 Task: Sort the products in the category "Cheddar" by unit price (low first).
Action: Mouse moved to (734, 271)
Screenshot: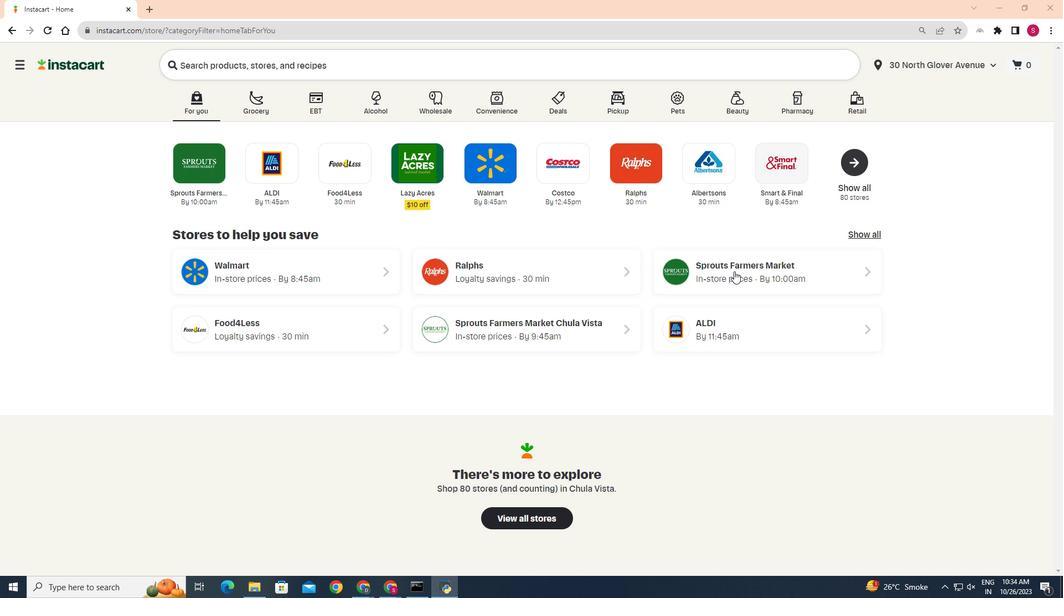 
Action: Mouse pressed left at (734, 271)
Screenshot: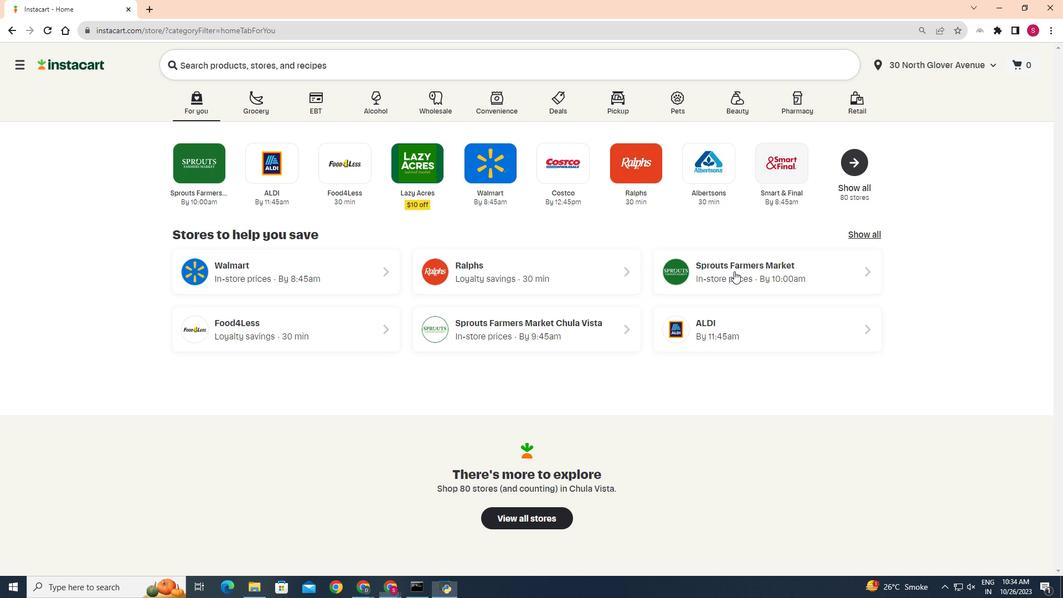 
Action: Mouse moved to (38, 503)
Screenshot: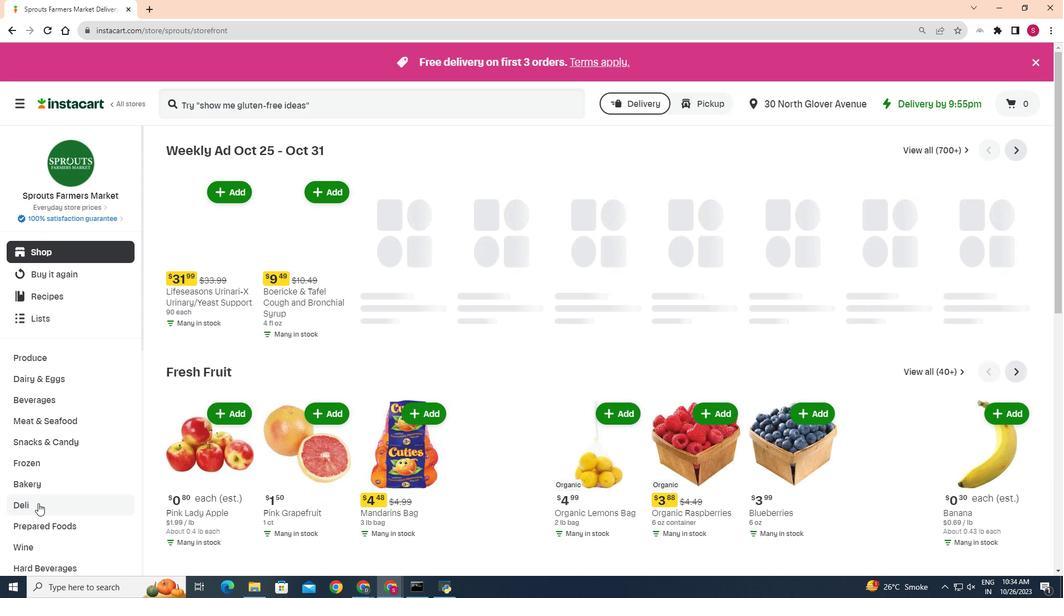 
Action: Mouse pressed left at (38, 503)
Screenshot: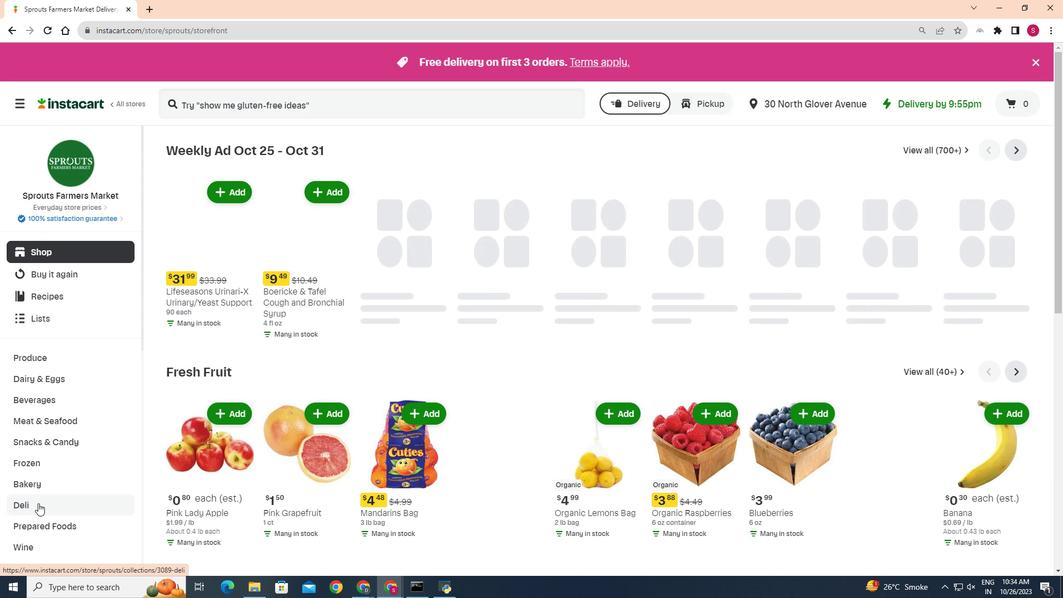 
Action: Mouse moved to (292, 176)
Screenshot: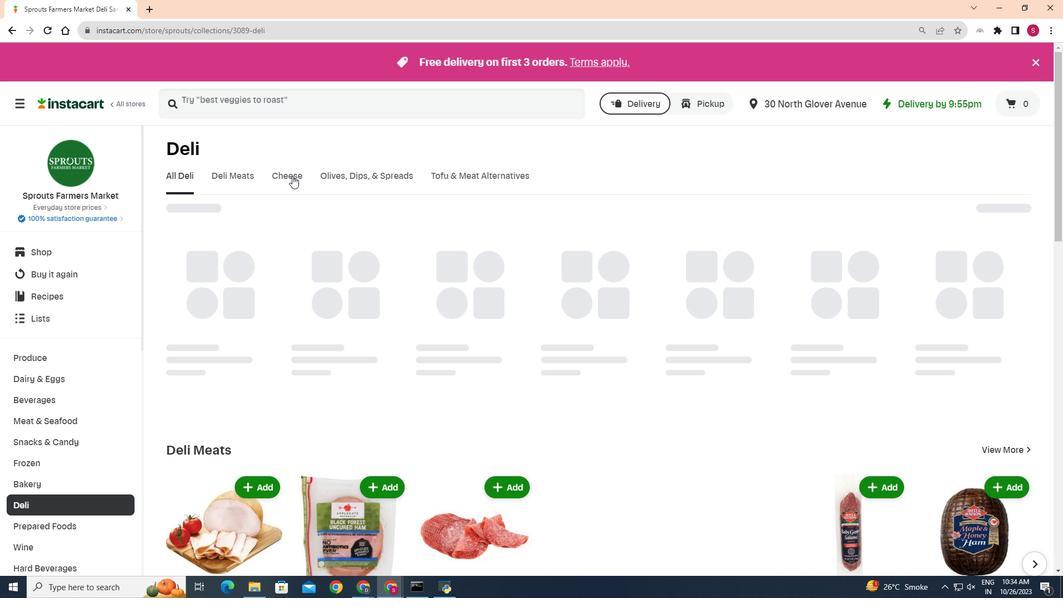 
Action: Mouse pressed left at (292, 176)
Screenshot: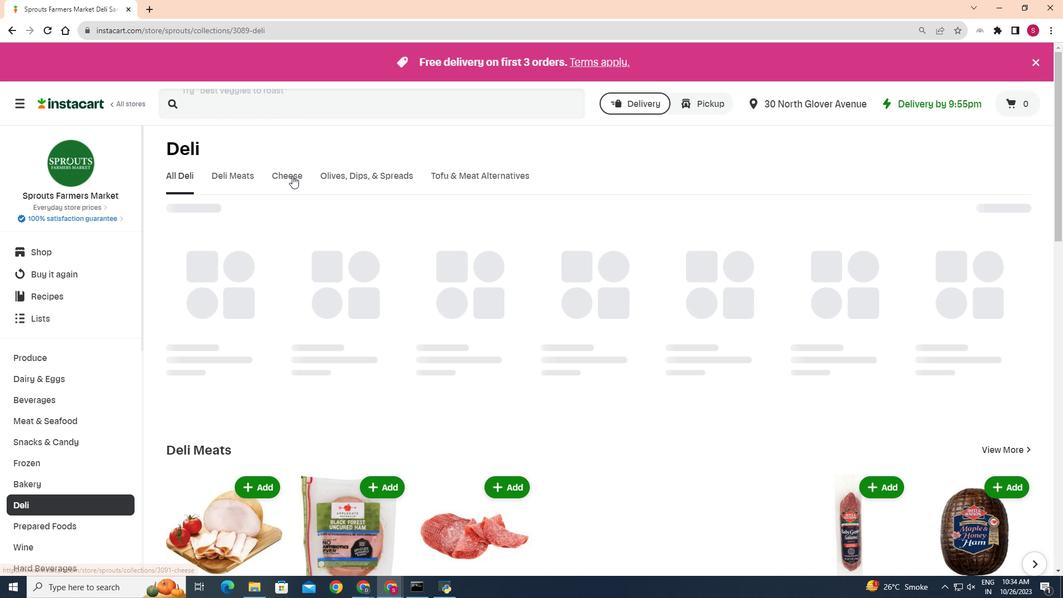 
Action: Mouse moved to (247, 228)
Screenshot: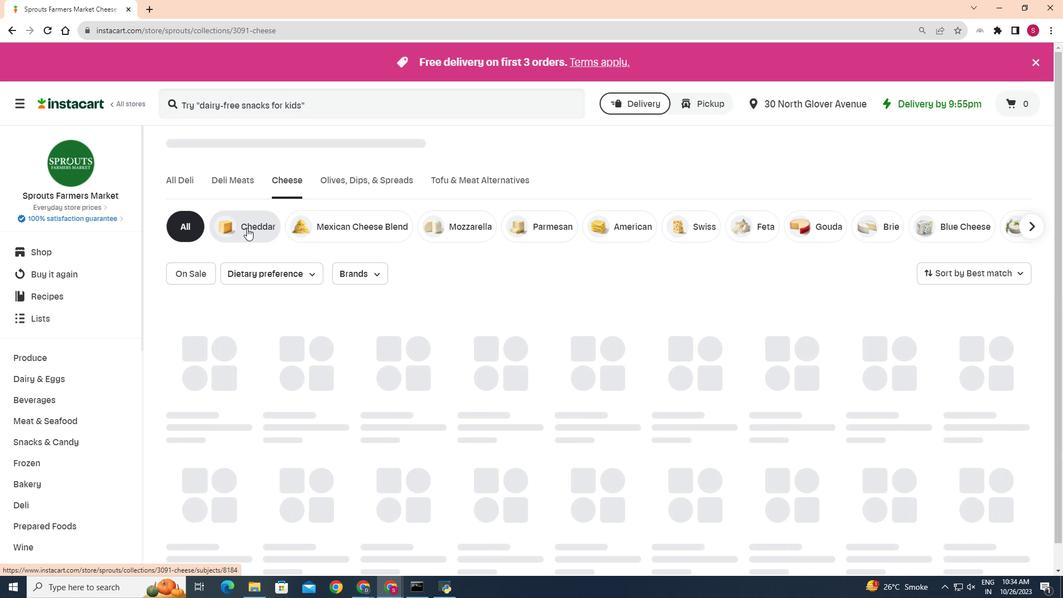 
Action: Mouse pressed left at (247, 228)
Screenshot: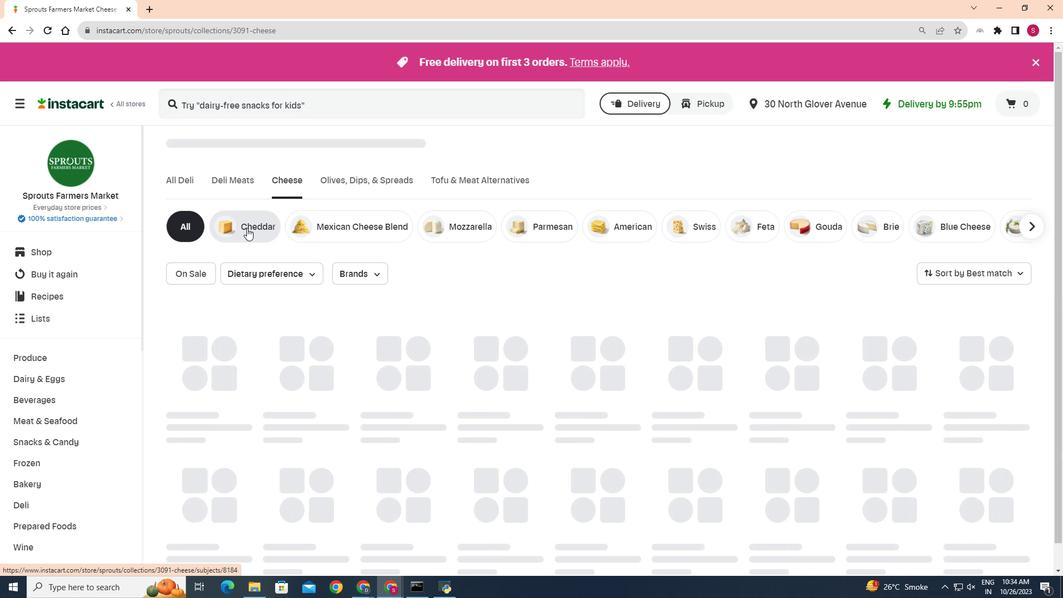 
Action: Mouse moved to (1020, 264)
Screenshot: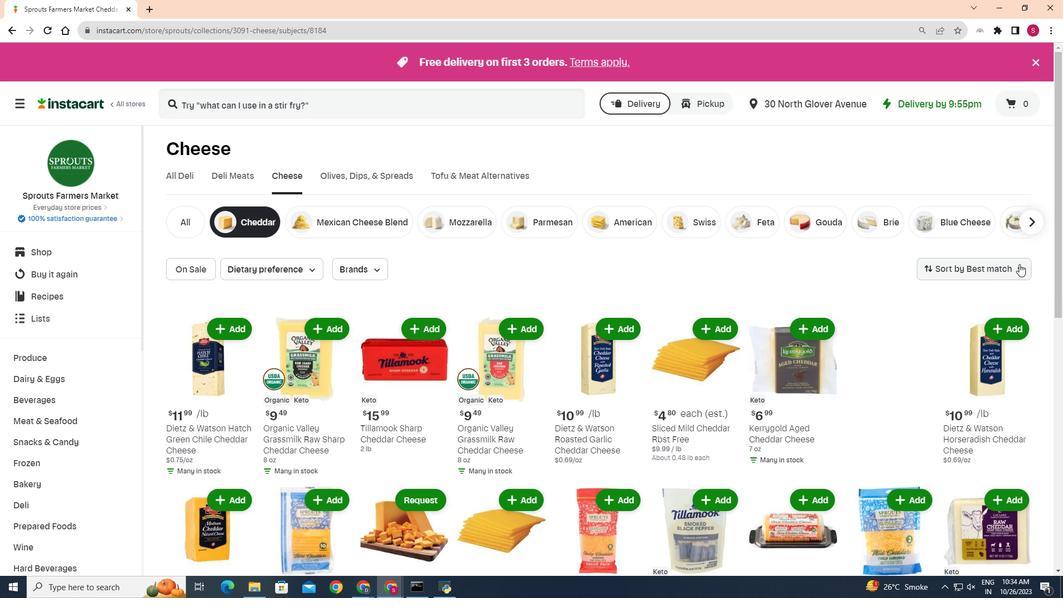 
Action: Mouse pressed left at (1020, 264)
Screenshot: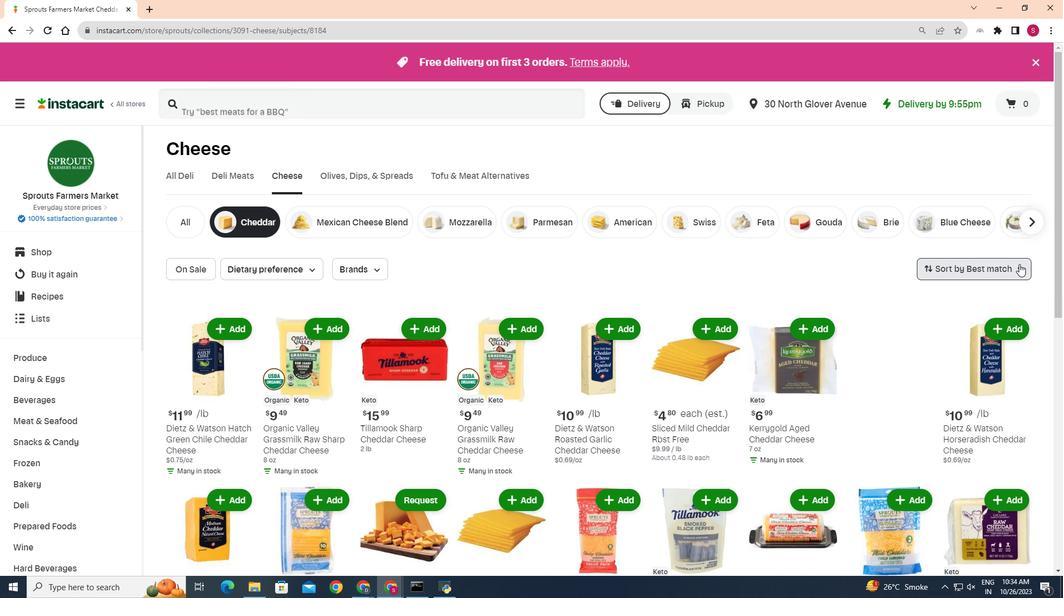 
Action: Mouse moved to (985, 372)
Screenshot: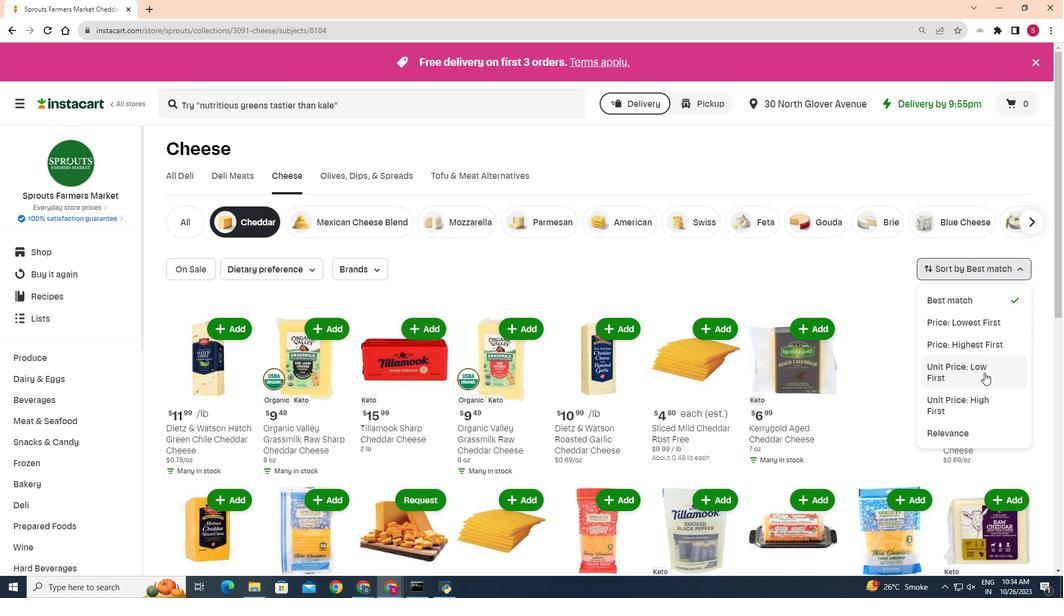 
Action: Mouse pressed left at (985, 372)
Screenshot: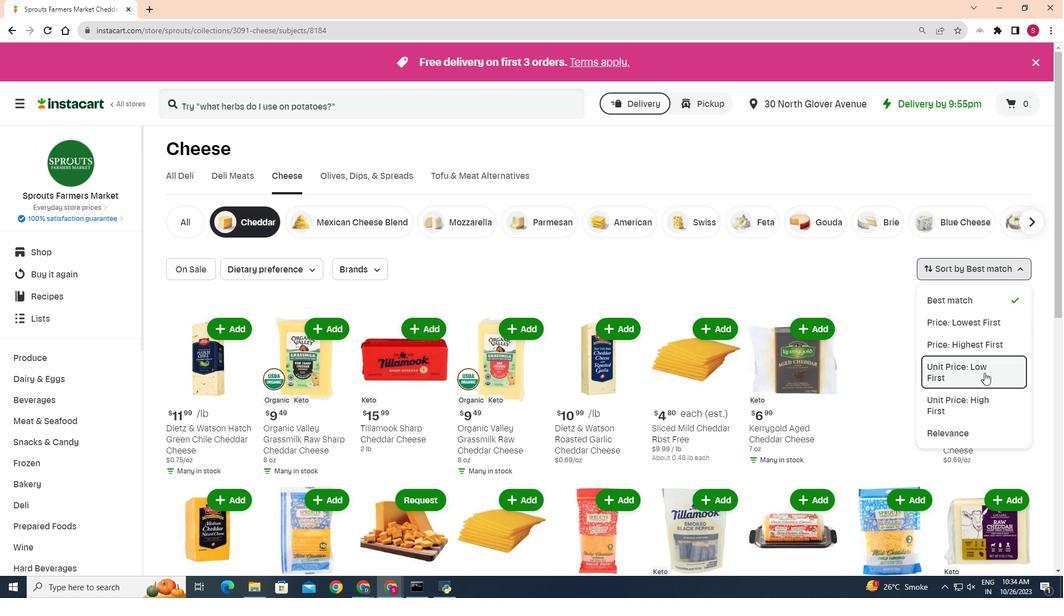 
Action: Mouse moved to (845, 413)
Screenshot: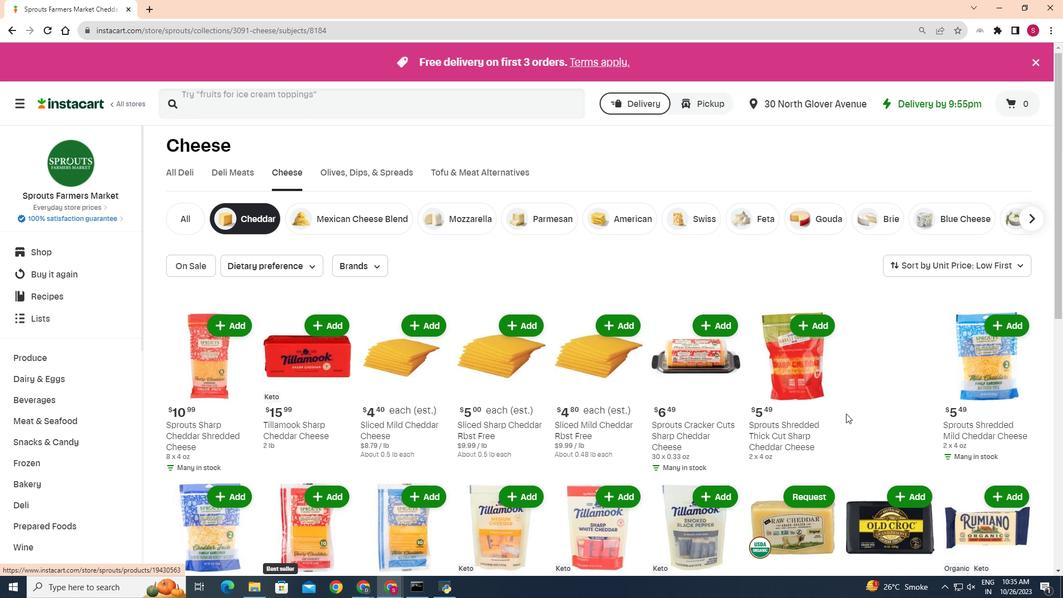
Action: Mouse scrolled (845, 413) with delta (0, 0)
Screenshot: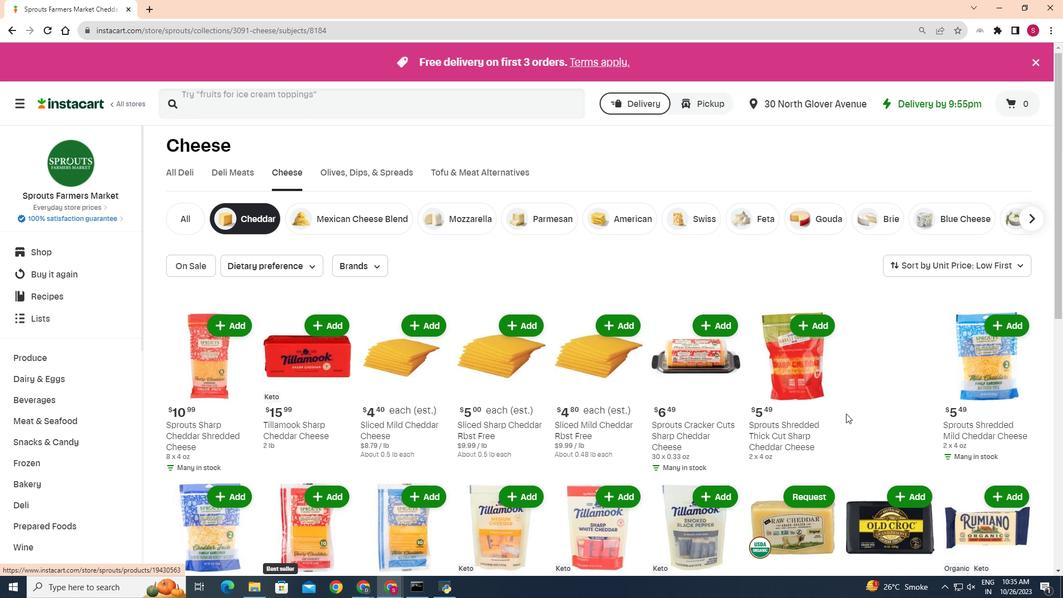 
Action: Mouse moved to (846, 413)
Screenshot: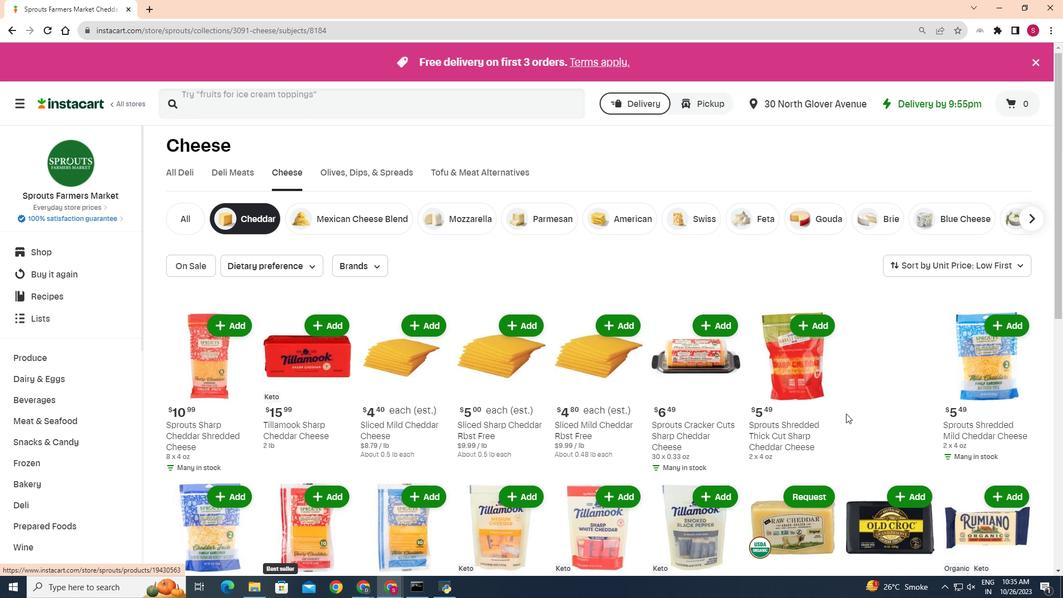 
Action: Mouse scrolled (846, 413) with delta (0, 0)
Screenshot: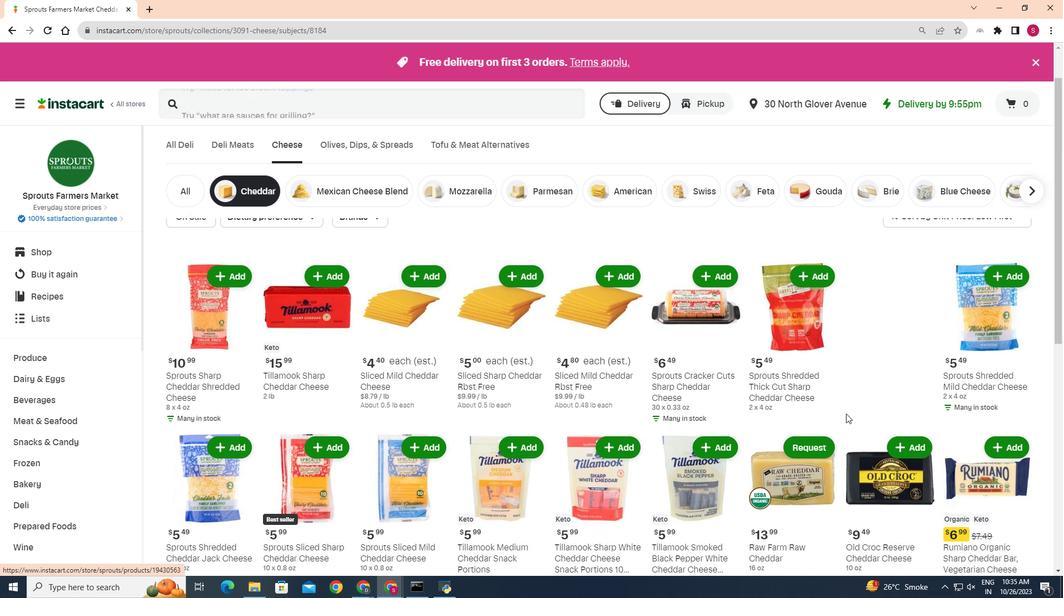 
Action: Mouse scrolled (846, 413) with delta (0, 0)
Screenshot: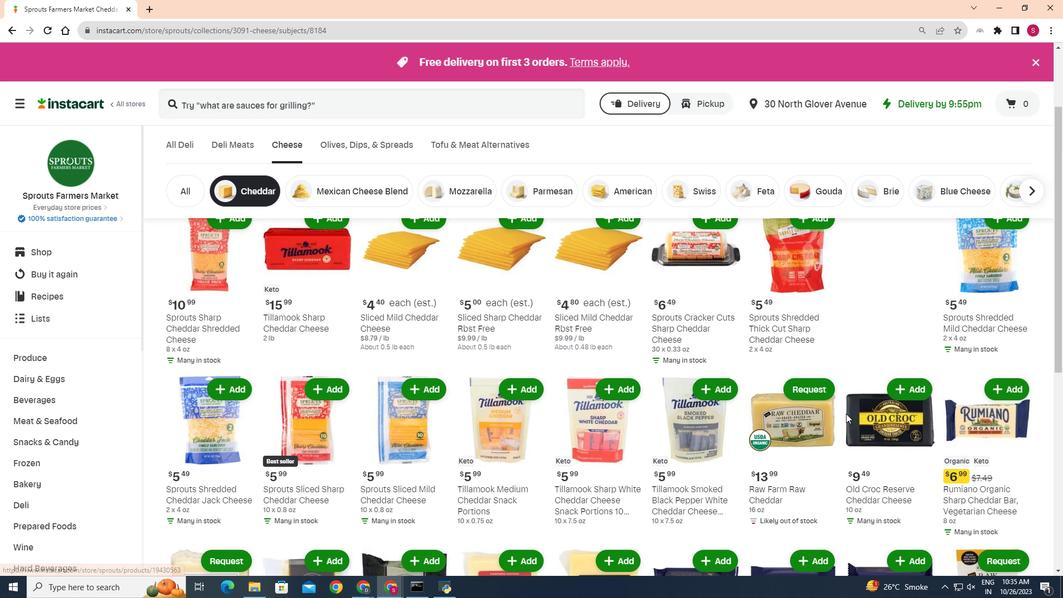 
Action: Mouse moved to (847, 414)
Screenshot: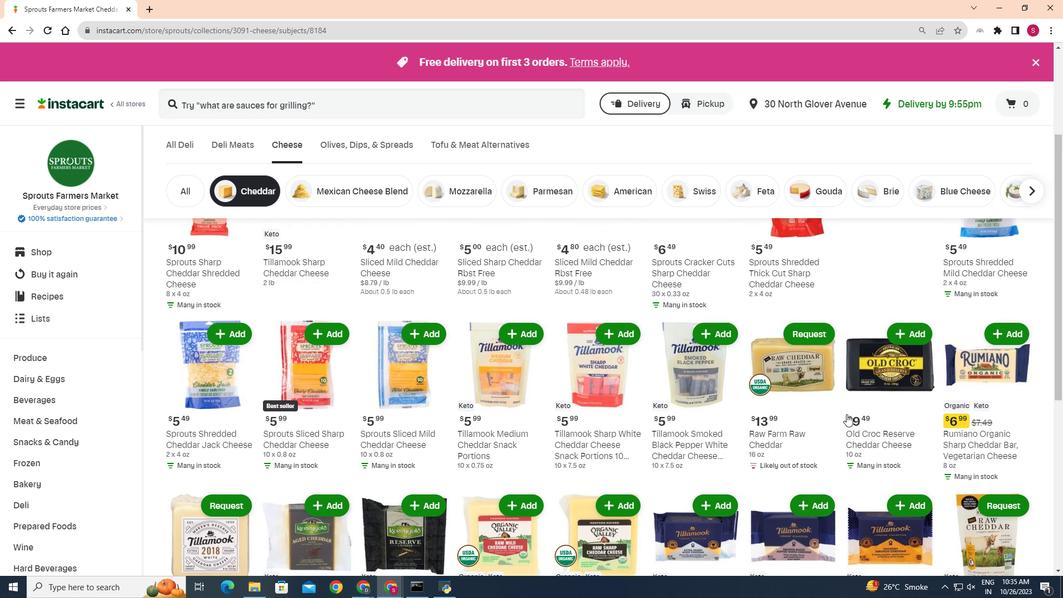 
Action: Mouse scrolled (847, 413) with delta (0, 0)
Screenshot: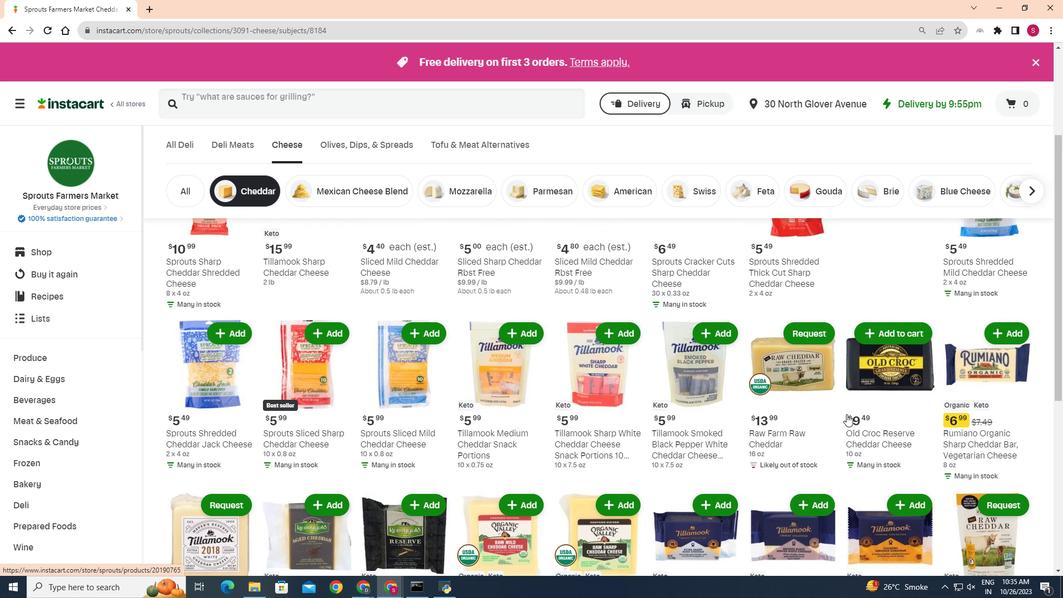 
Action: Mouse scrolled (847, 413) with delta (0, 0)
Screenshot: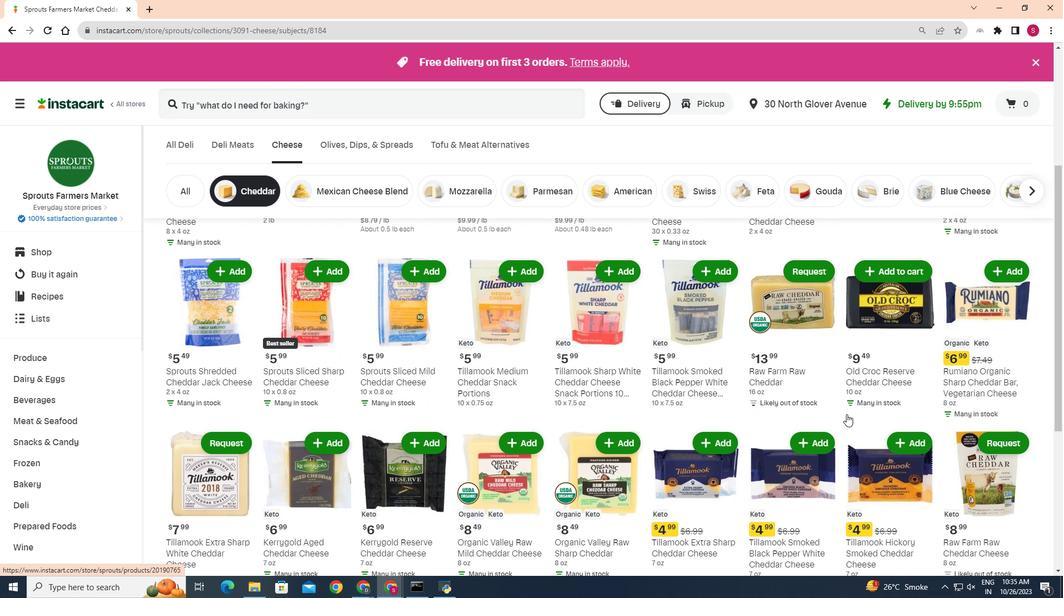
Action: Mouse scrolled (847, 413) with delta (0, 0)
Screenshot: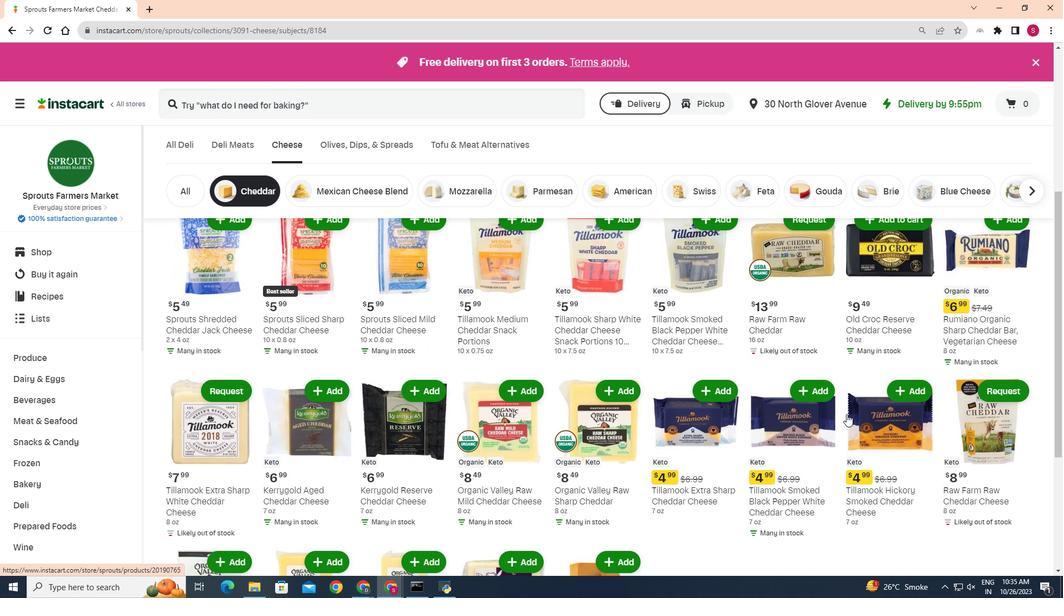 
Action: Mouse scrolled (847, 413) with delta (0, 0)
Screenshot: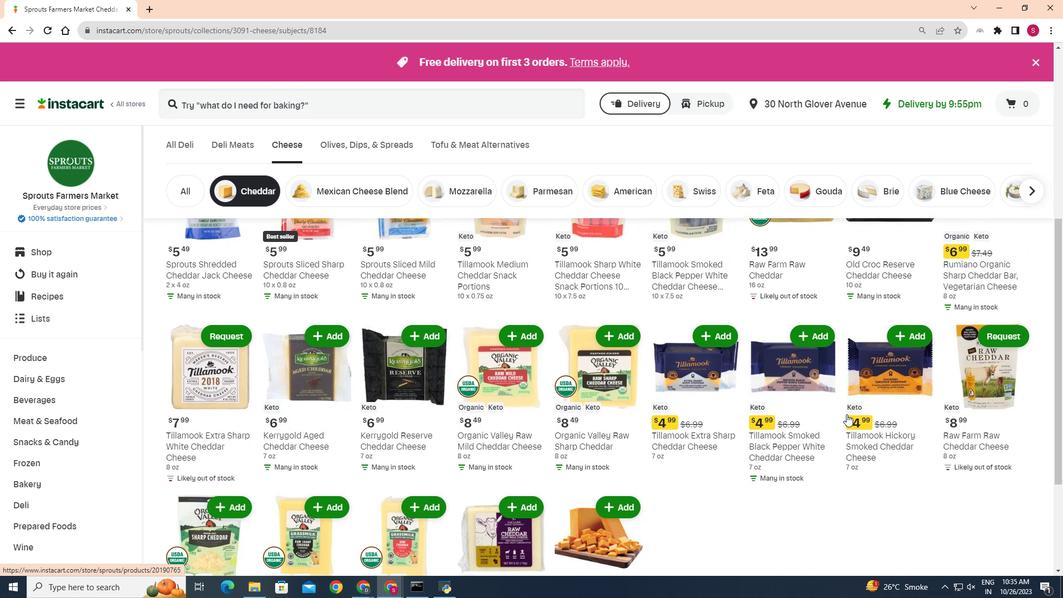 
Action: Mouse scrolled (847, 413) with delta (0, 0)
Screenshot: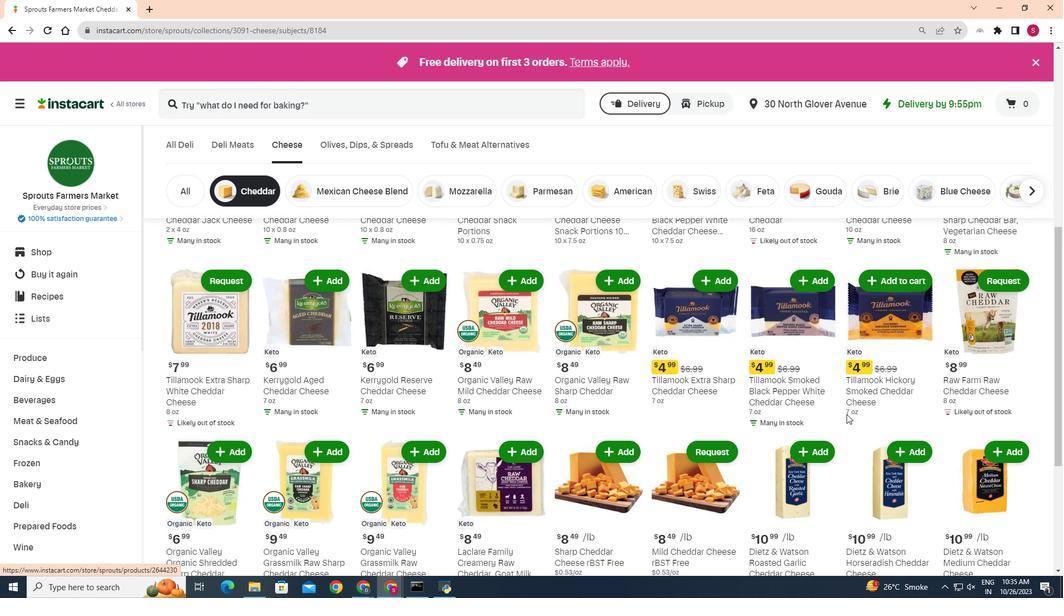 
Action: Mouse scrolled (847, 413) with delta (0, 0)
Screenshot: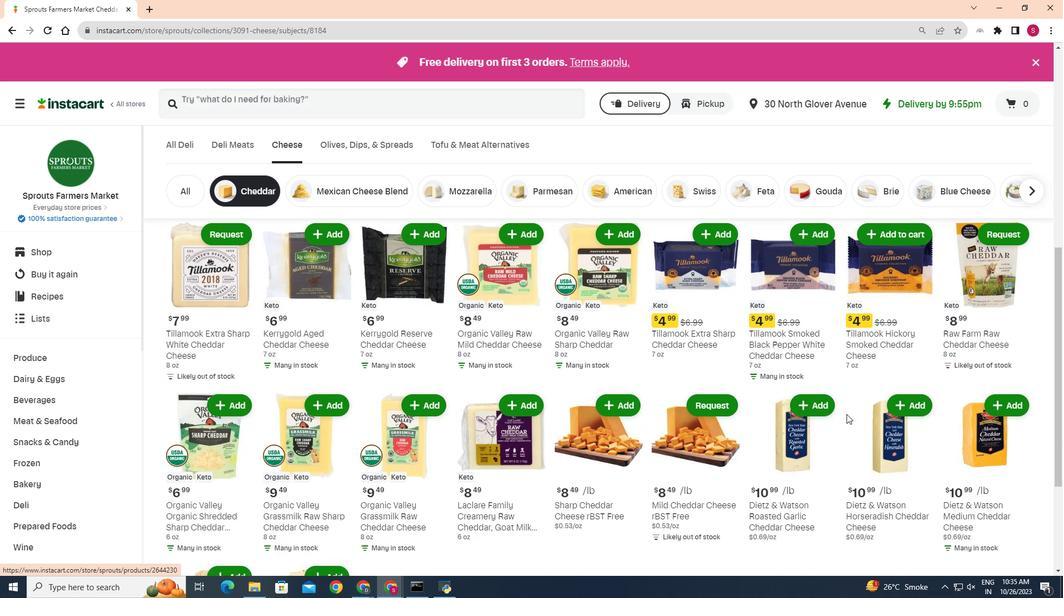 
Action: Mouse scrolled (847, 413) with delta (0, 0)
Screenshot: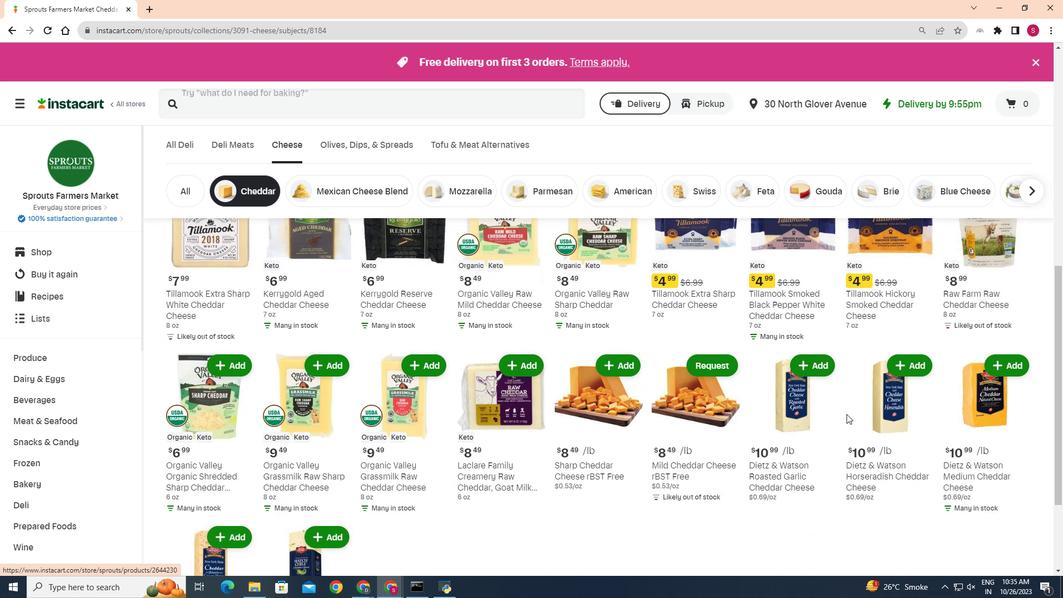 
Action: Mouse scrolled (847, 413) with delta (0, 0)
Screenshot: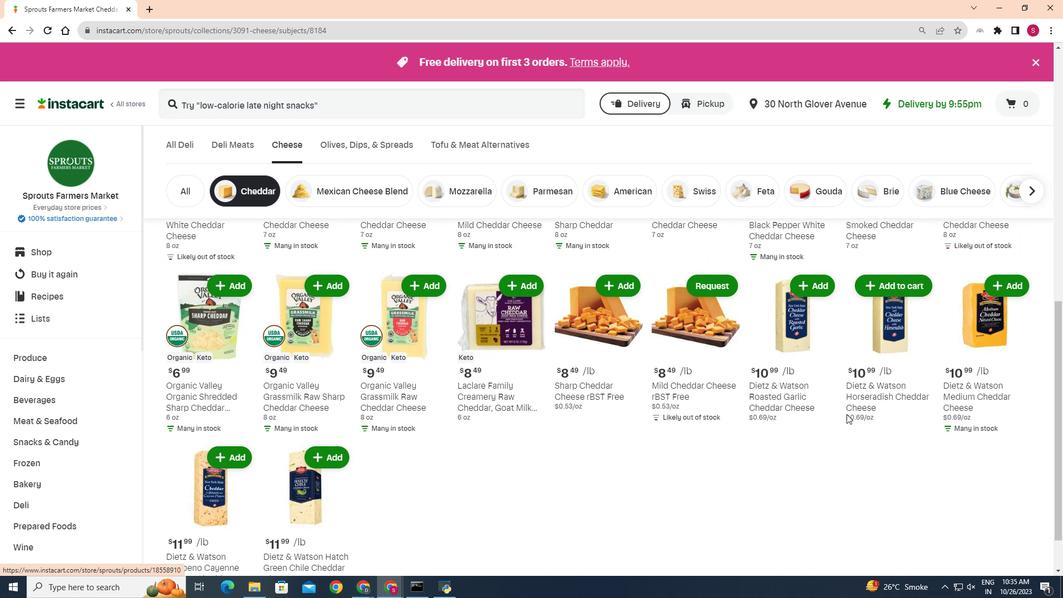 
Action: Mouse scrolled (847, 413) with delta (0, 0)
Screenshot: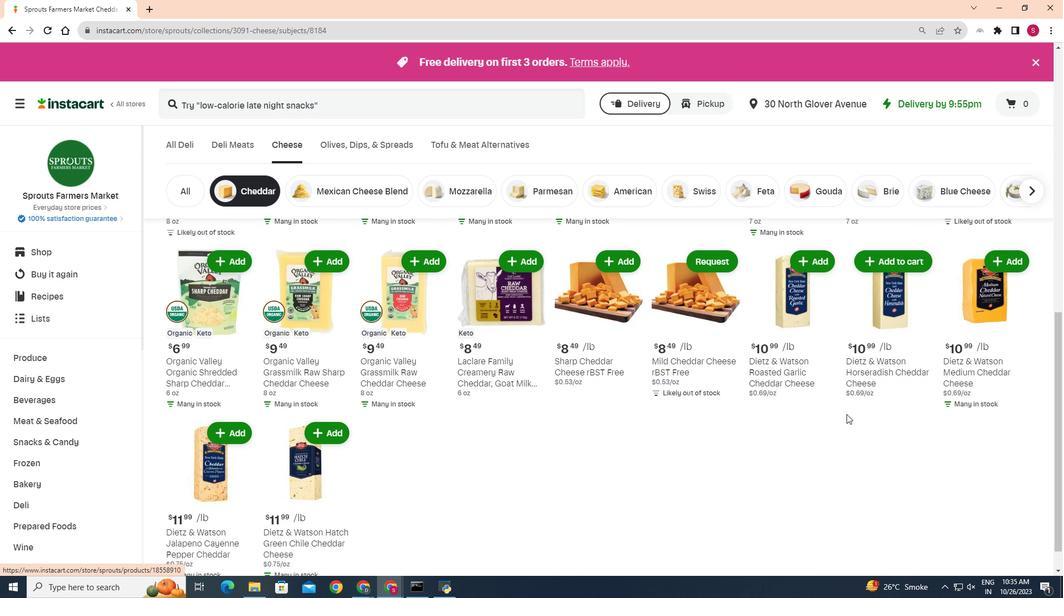 
